 Task: Add Attachment from Trello to Card Card0000000010 in Board Board0000000003 in Workspace WS0000000001 in Trello. Add Cover Blue to Card Card0000000010 in Board Board0000000003 in Workspace WS0000000001 in Trello. Add "Copy Card To …" Button titled Button0000000010 to "bottom" of the list "To Do" to Card Card0000000010 in Board Board0000000003 in Workspace WS0000000001 in Trello. Add Description DS0000000010 to Card Card0000000010 in Board Board0000000003 in Workspace WS0000000001 in Trello. Add Comment CM0000000010 to Card Card0000000010 in Board Board0000000003 in Workspace WS0000000001 in Trello
Action: Mouse moved to (591, 76)
Screenshot: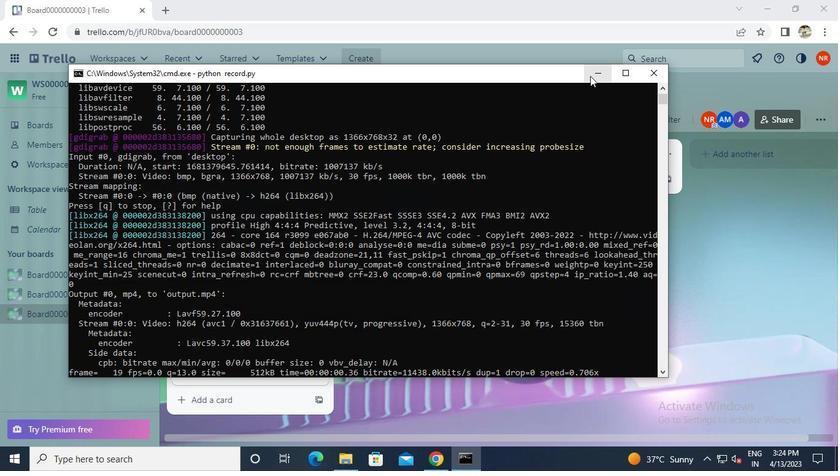 
Action: Mouse pressed left at (591, 76)
Screenshot: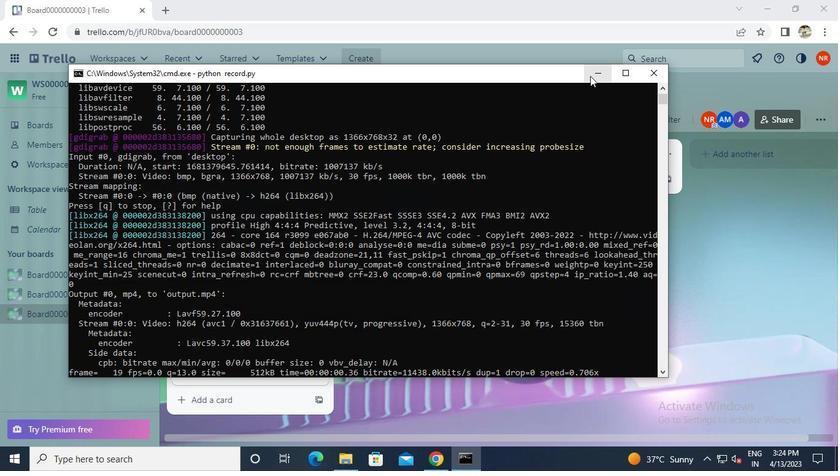 
Action: Mouse moved to (276, 291)
Screenshot: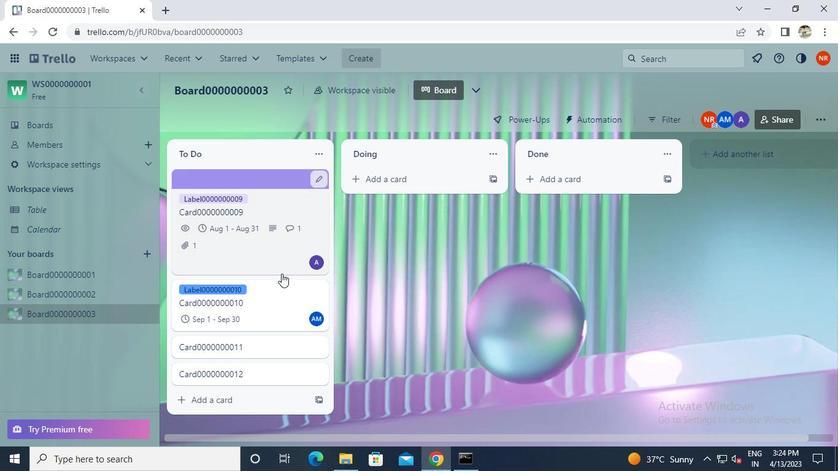 
Action: Mouse pressed left at (276, 291)
Screenshot: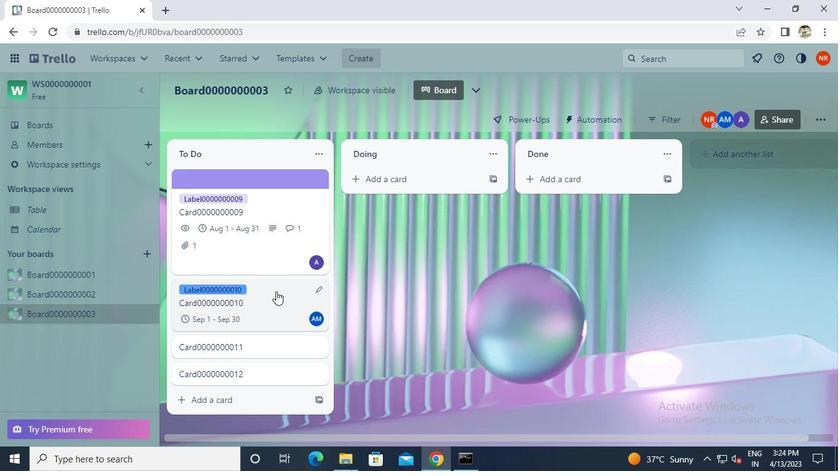 
Action: Mouse moved to (568, 300)
Screenshot: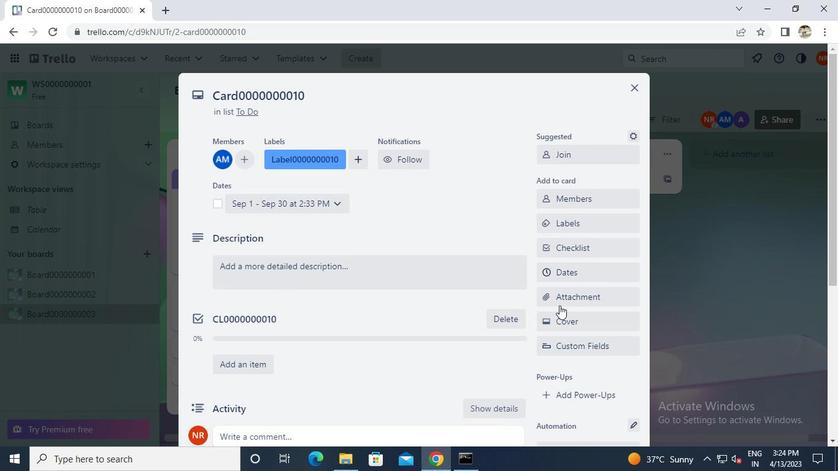 
Action: Mouse pressed left at (568, 300)
Screenshot: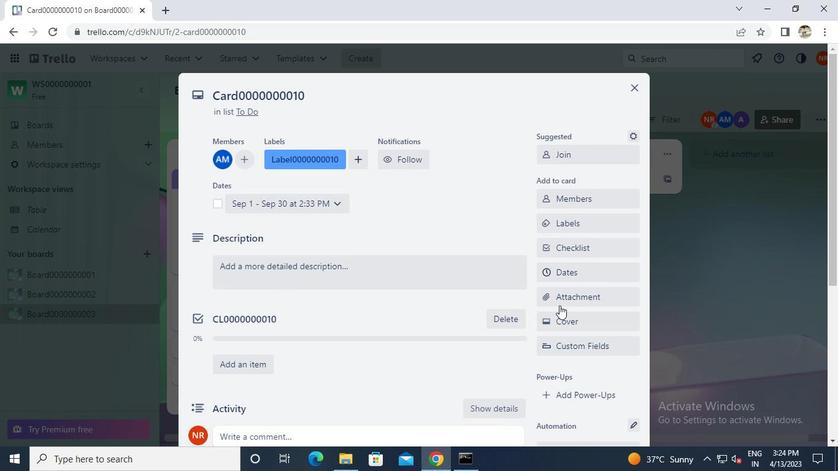 
Action: Mouse moved to (566, 133)
Screenshot: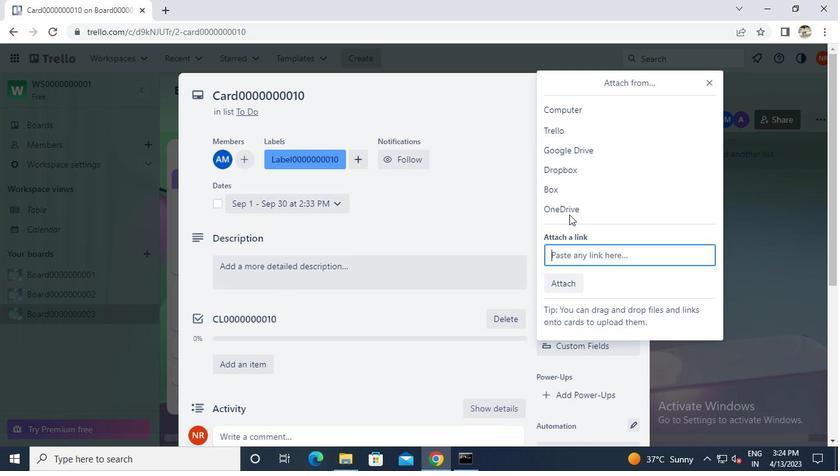 
Action: Mouse pressed left at (566, 133)
Screenshot: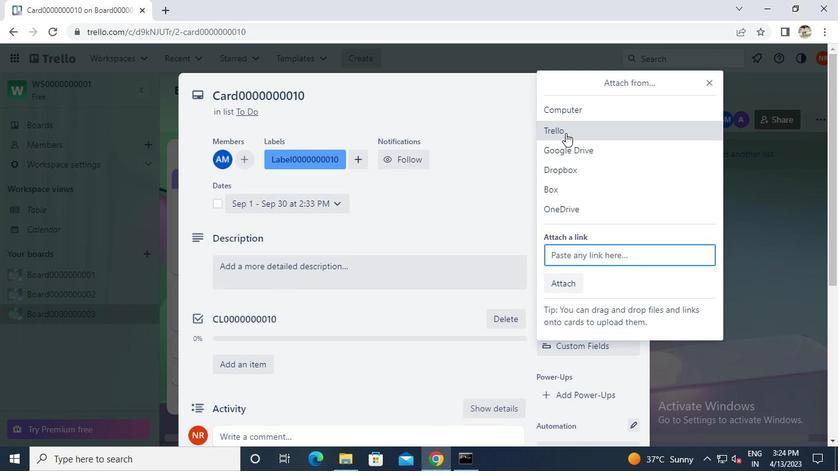 
Action: Mouse moved to (563, 247)
Screenshot: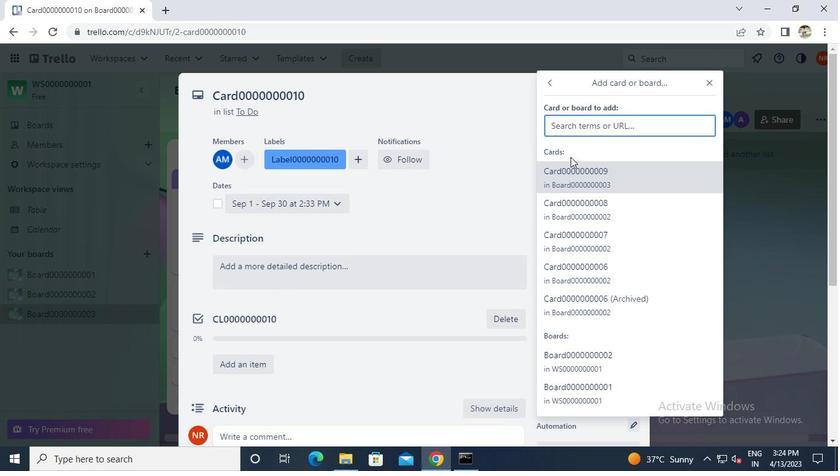 
Action: Mouse pressed left at (563, 247)
Screenshot: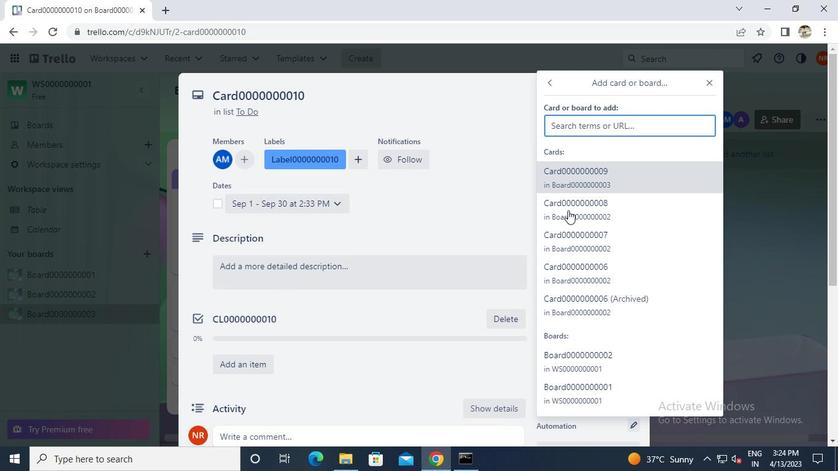 
Action: Mouse moved to (558, 291)
Screenshot: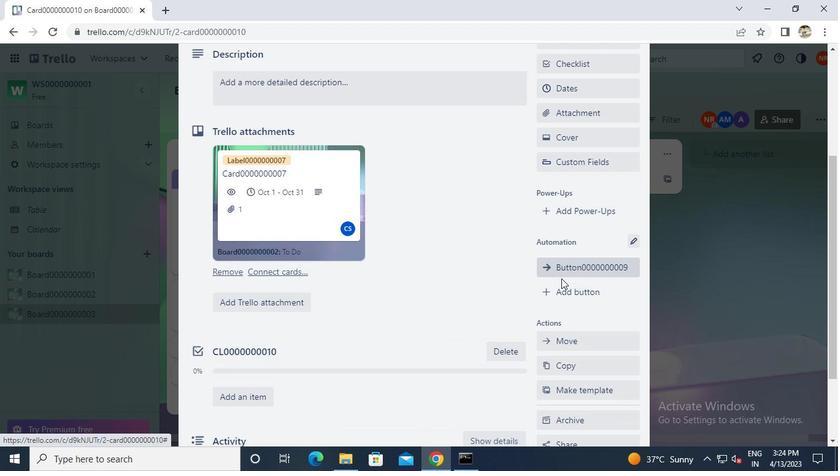 
Action: Mouse pressed left at (558, 291)
Screenshot: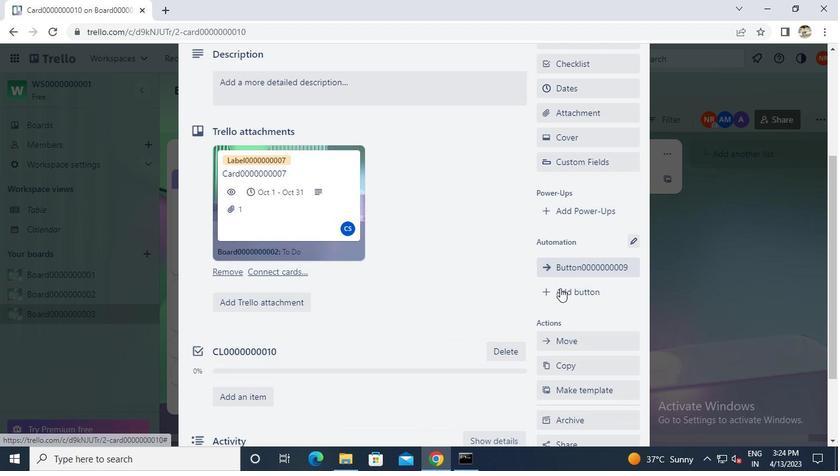
Action: Mouse moved to (576, 171)
Screenshot: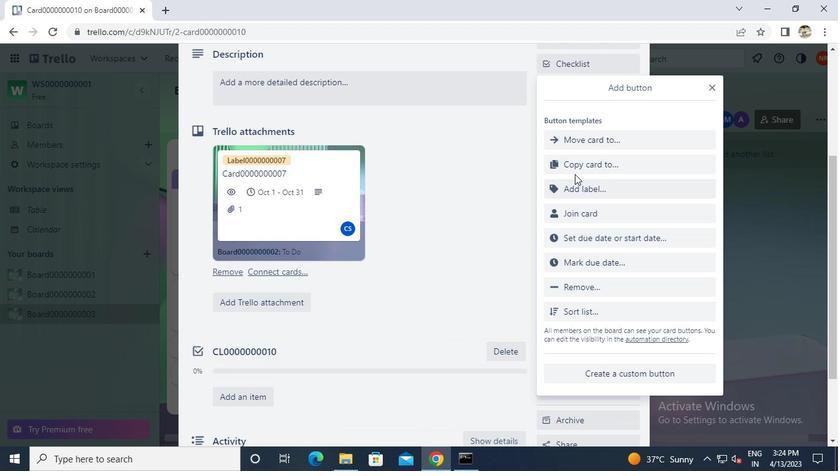 
Action: Mouse pressed left at (576, 171)
Screenshot: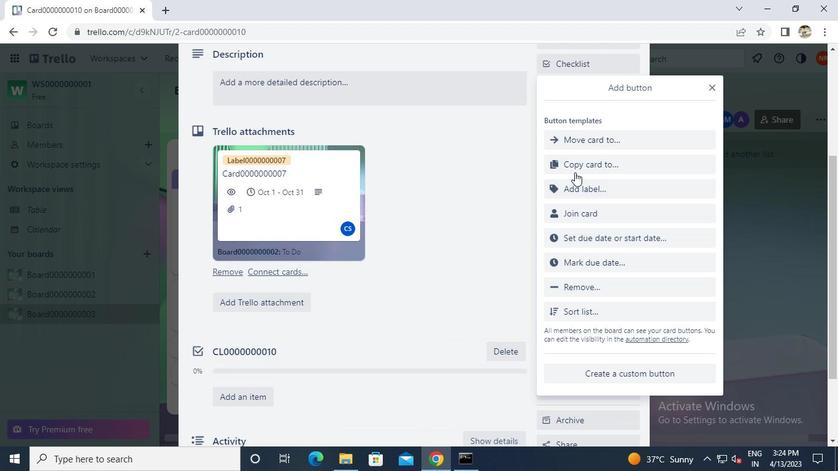
Action: Mouse moved to (577, 170)
Screenshot: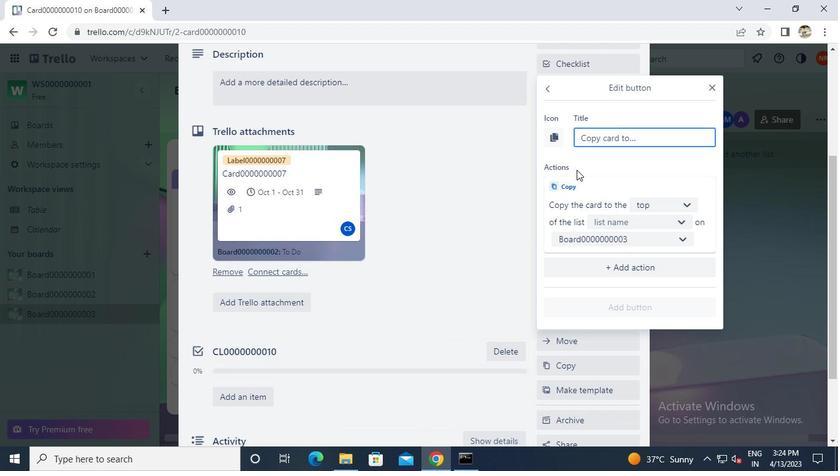 
Action: Keyboard Key.caps_lock
Screenshot: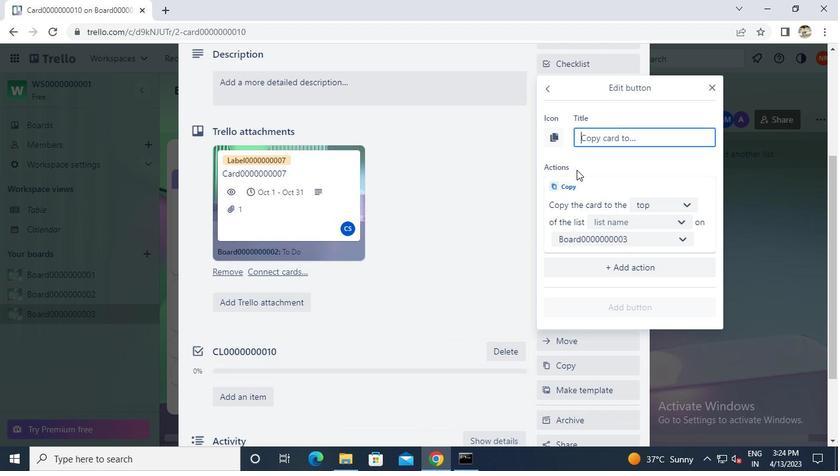 
Action: Keyboard Key.caps_lock
Screenshot: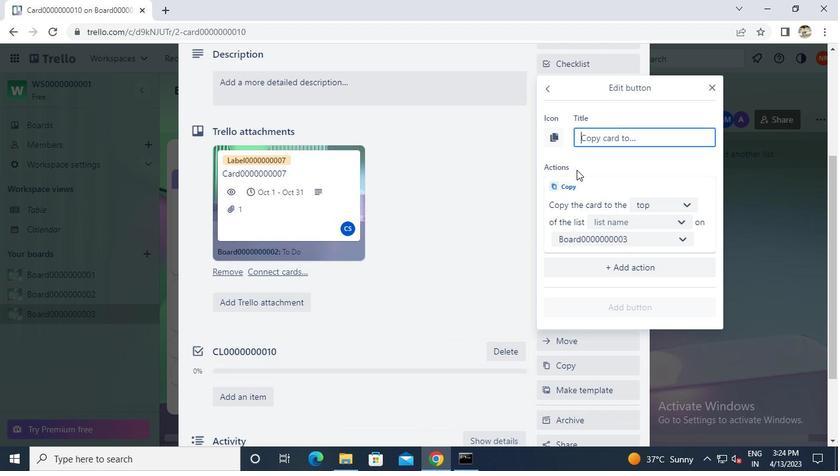 
Action: Keyboard b
Screenshot: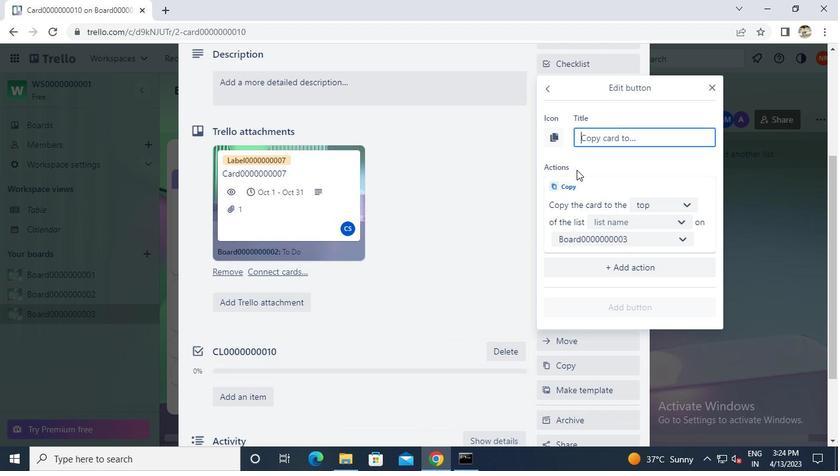 
Action: Mouse moved to (579, 169)
Screenshot: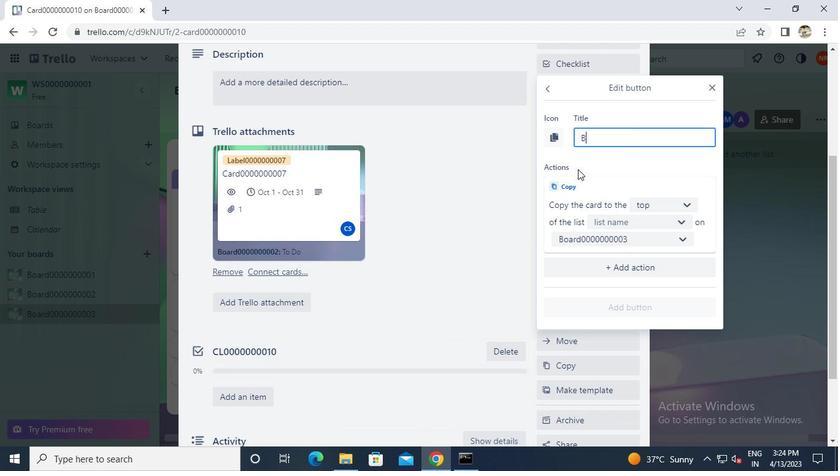 
Action: Keyboard Key.caps_lock
Screenshot: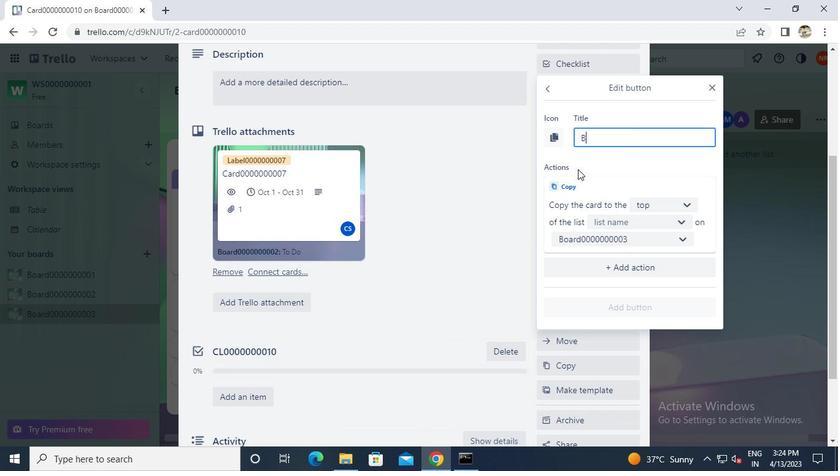 
Action: Keyboard u
Screenshot: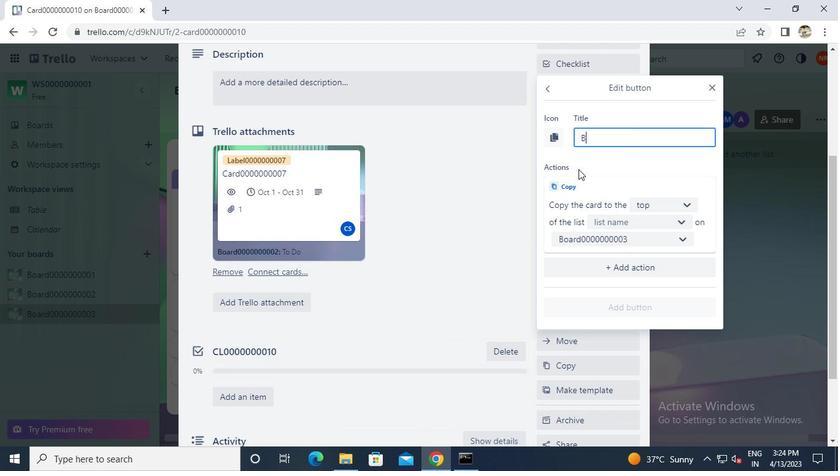 
Action: Keyboard t
Screenshot: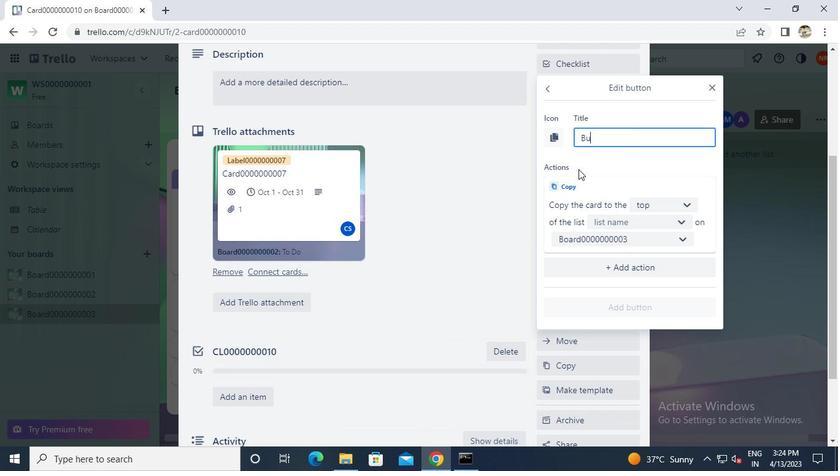 
Action: Keyboard t
Screenshot: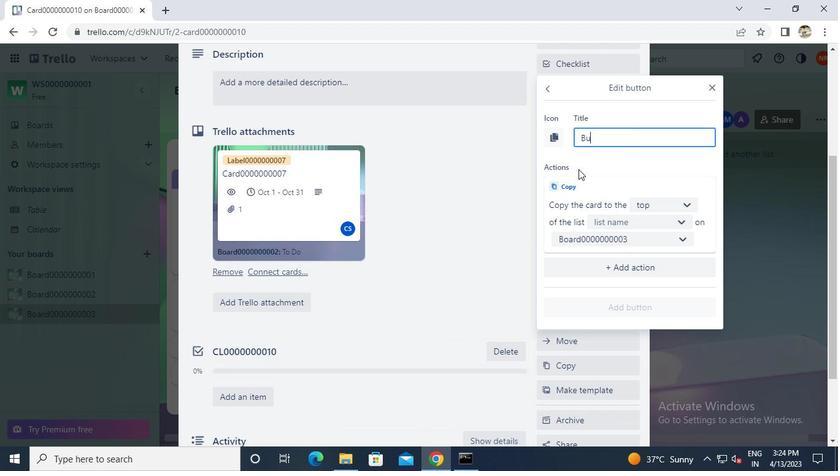 
Action: Keyboard o
Screenshot: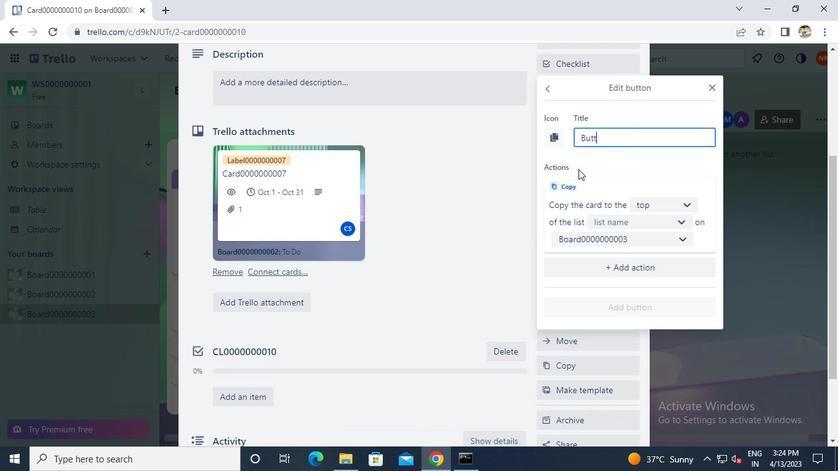 
Action: Mouse moved to (579, 168)
Screenshot: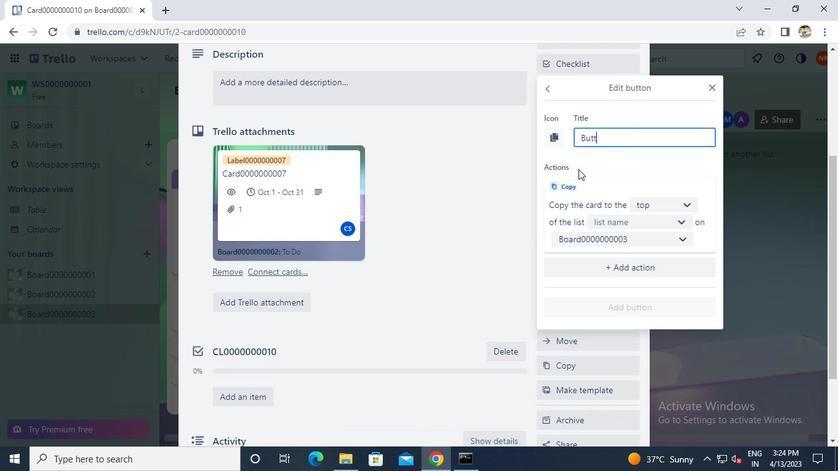 
Action: Keyboard n
Screenshot: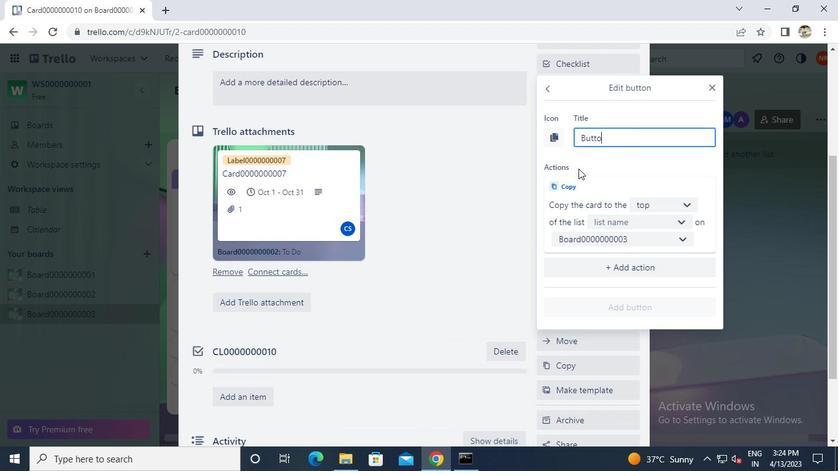 
Action: Keyboard 0
Screenshot: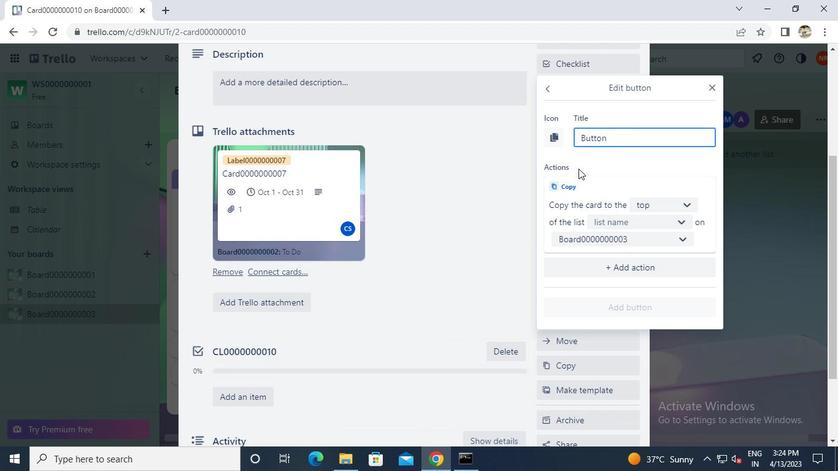 
Action: Keyboard 0
Screenshot: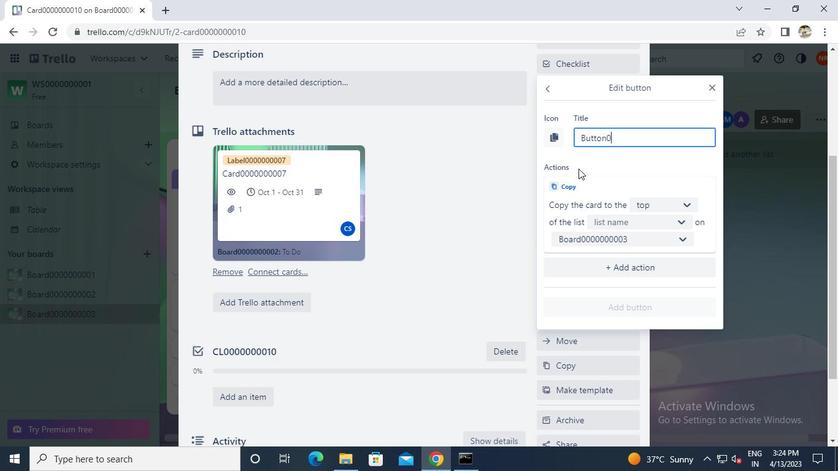 
Action: Keyboard 0
Screenshot: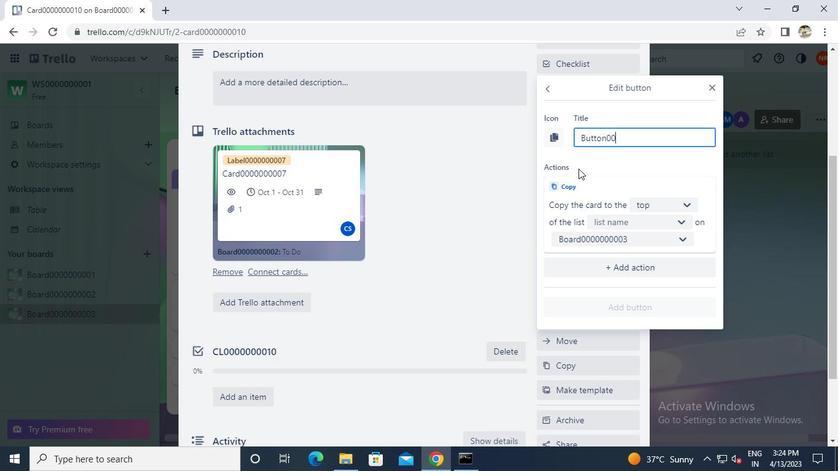 
Action: Keyboard 0
Screenshot: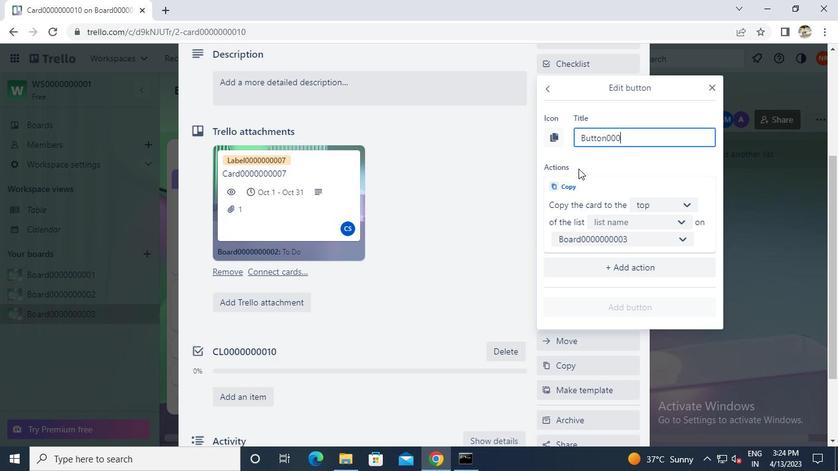 
Action: Keyboard 0
Screenshot: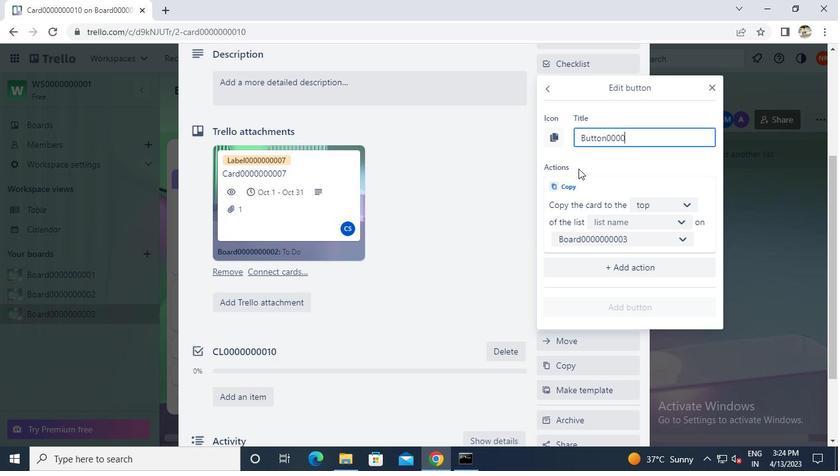 
Action: Keyboard 0
Screenshot: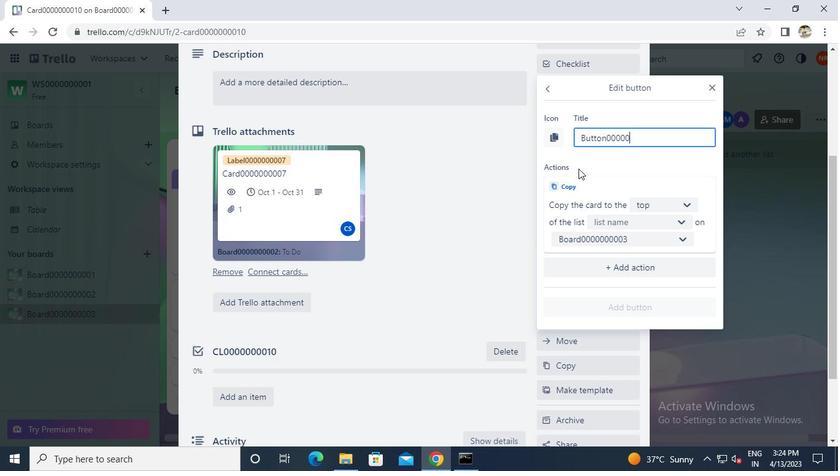 
Action: Keyboard 0
Screenshot: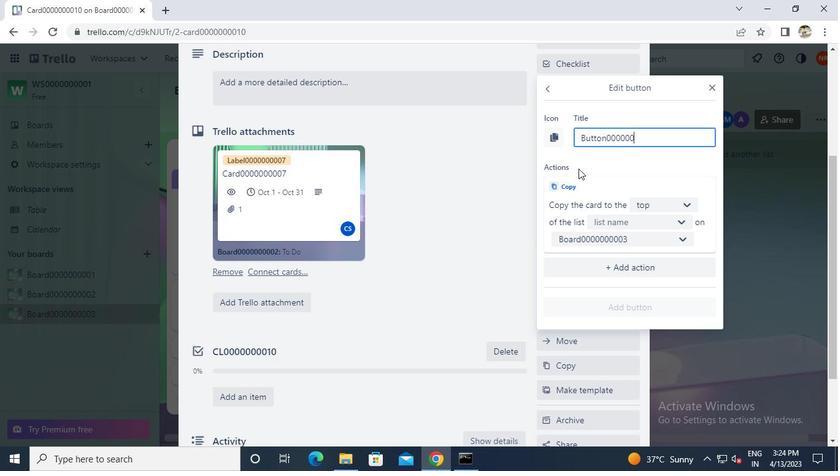 
Action: Keyboard 0
Screenshot: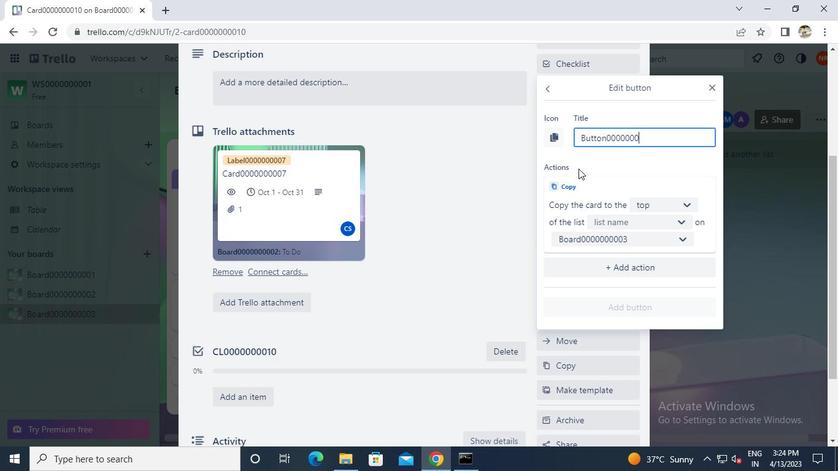 
Action: Keyboard 1
Screenshot: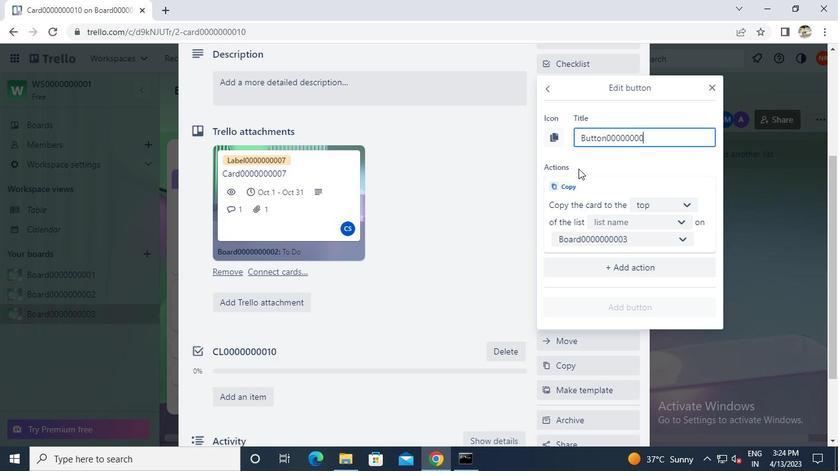 
Action: Keyboard 0
Screenshot: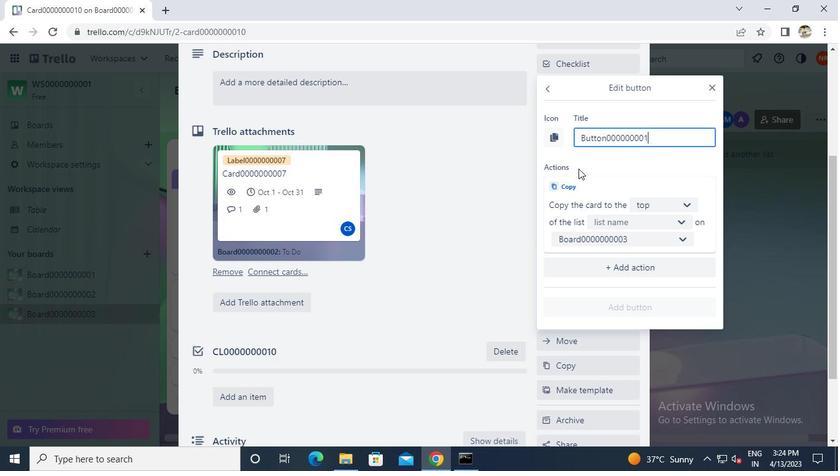 
Action: Mouse moved to (645, 206)
Screenshot: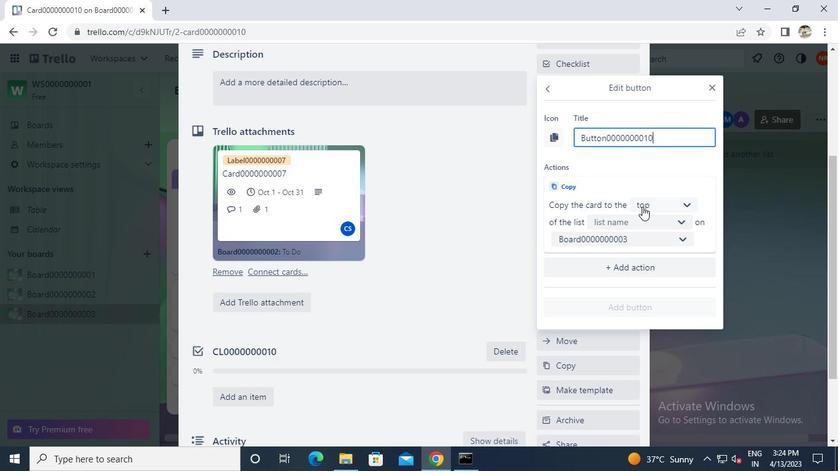 
Action: Mouse pressed left at (645, 206)
Screenshot: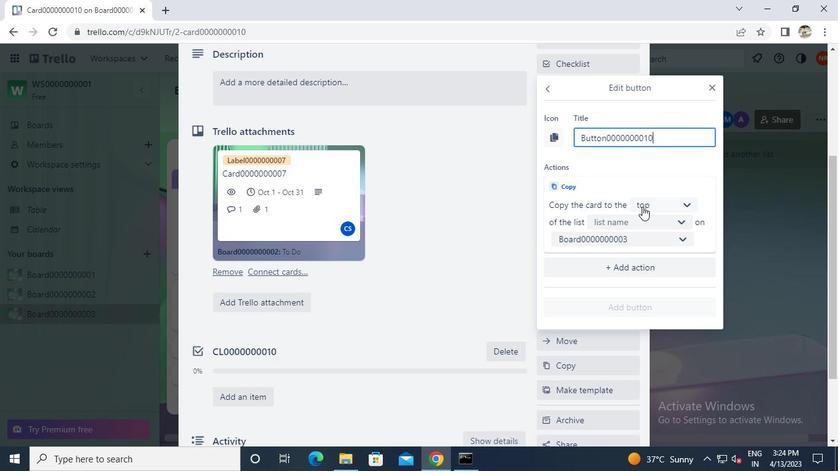 
Action: Mouse moved to (644, 245)
Screenshot: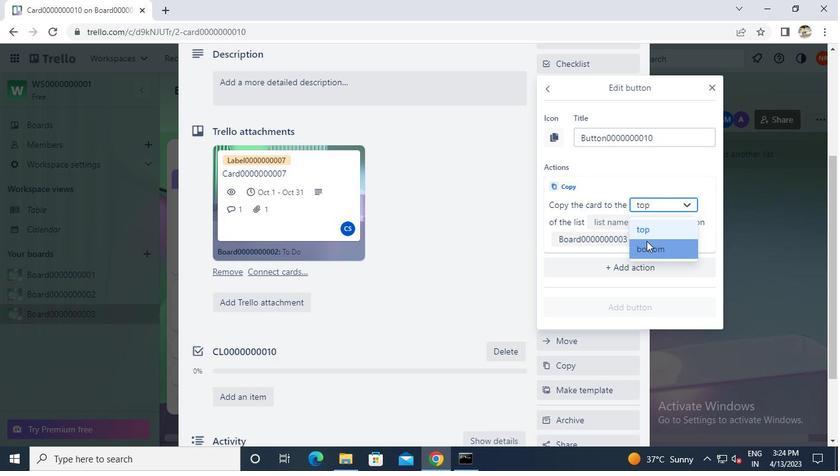 
Action: Mouse pressed left at (644, 245)
Screenshot: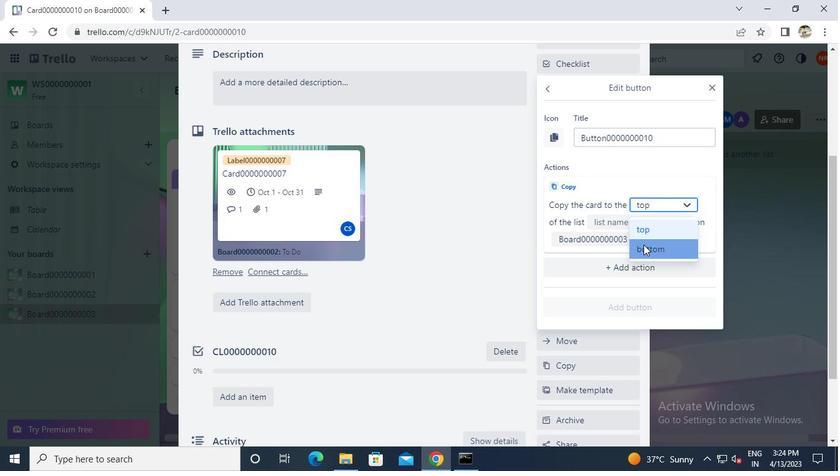 
Action: Mouse moved to (627, 221)
Screenshot: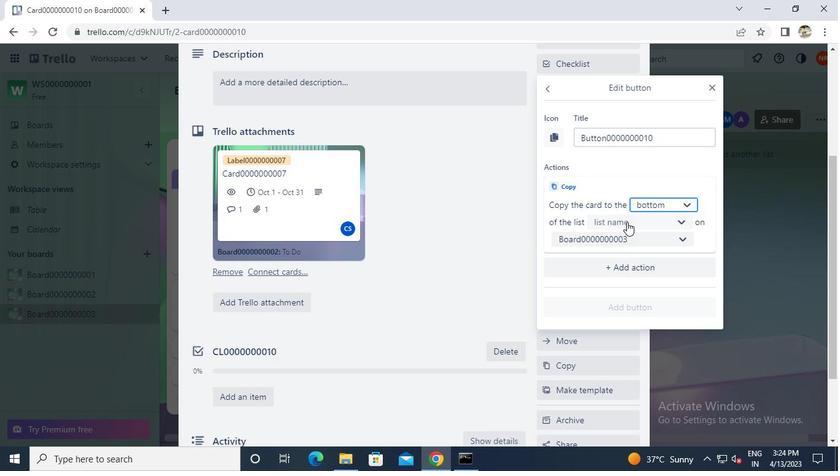 
Action: Mouse pressed left at (627, 221)
Screenshot: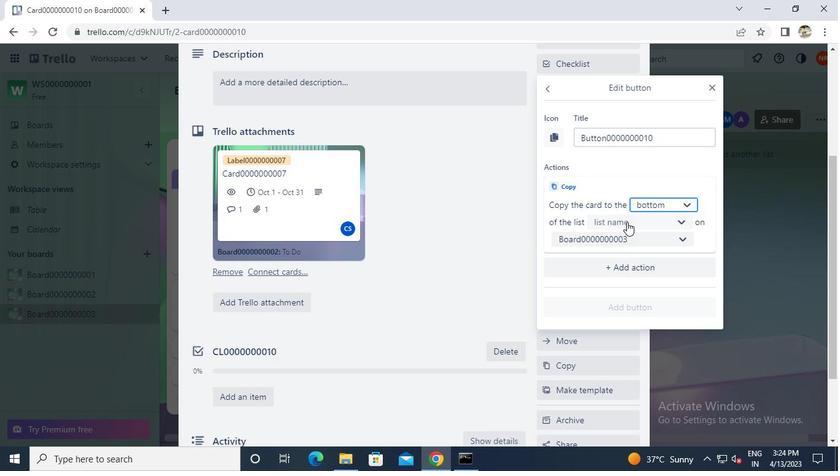 
Action: Mouse moved to (620, 246)
Screenshot: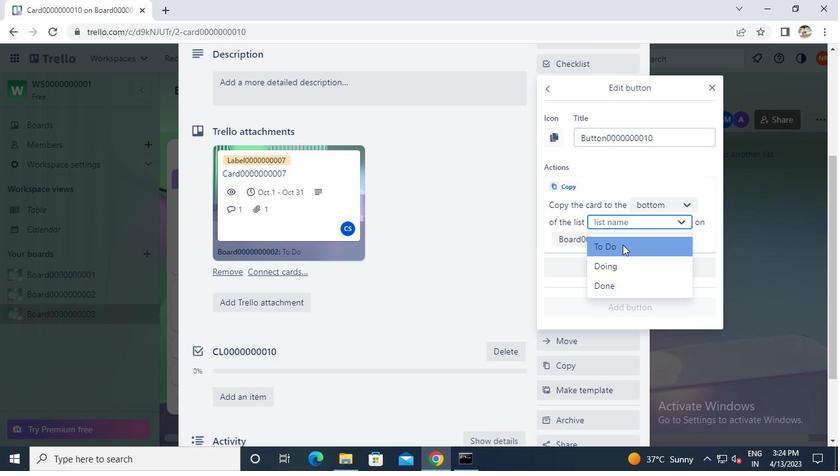 
Action: Mouse pressed left at (620, 246)
Screenshot: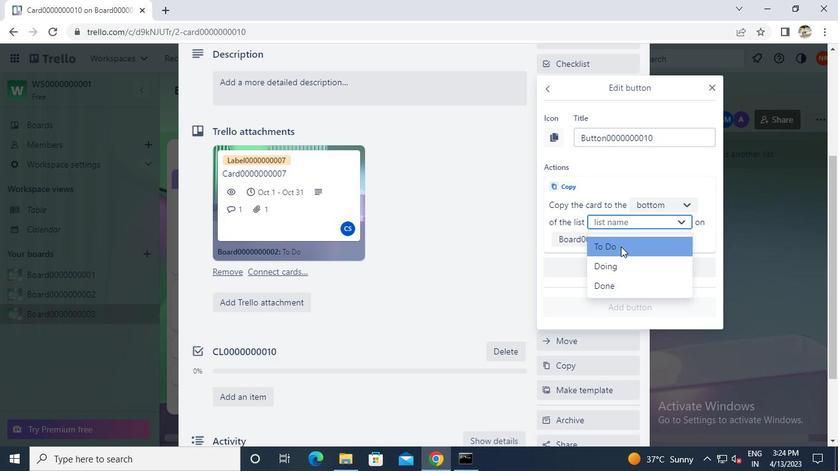 
Action: Mouse moved to (616, 303)
Screenshot: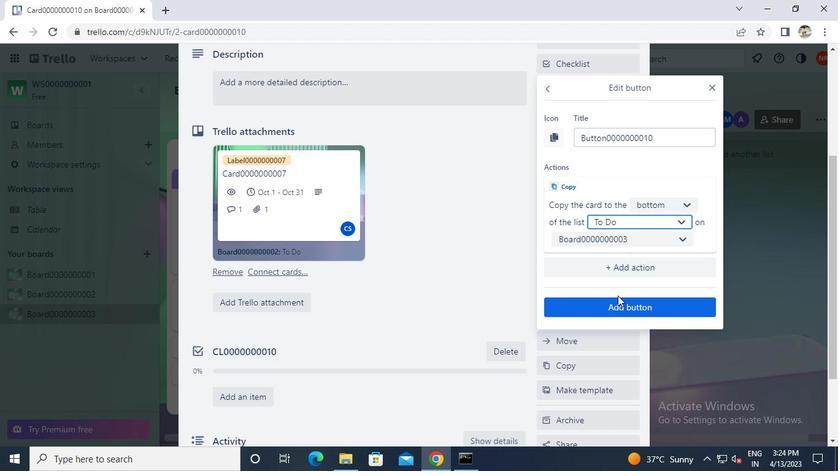 
Action: Mouse pressed left at (616, 303)
Screenshot: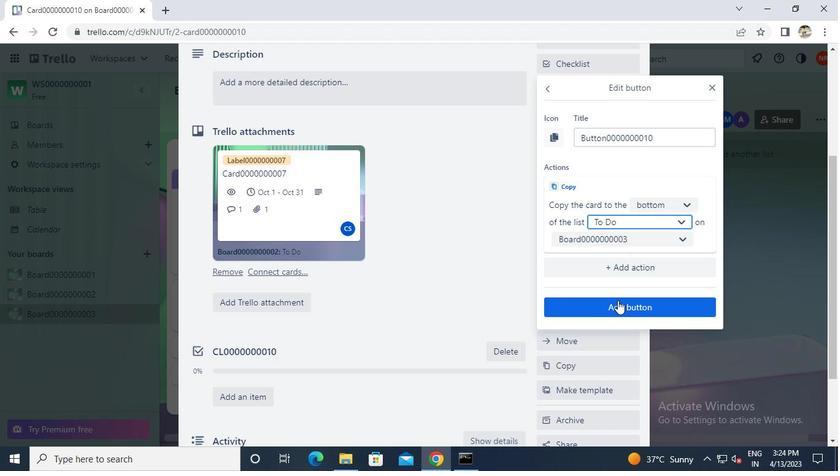 
Action: Mouse moved to (370, 216)
Screenshot: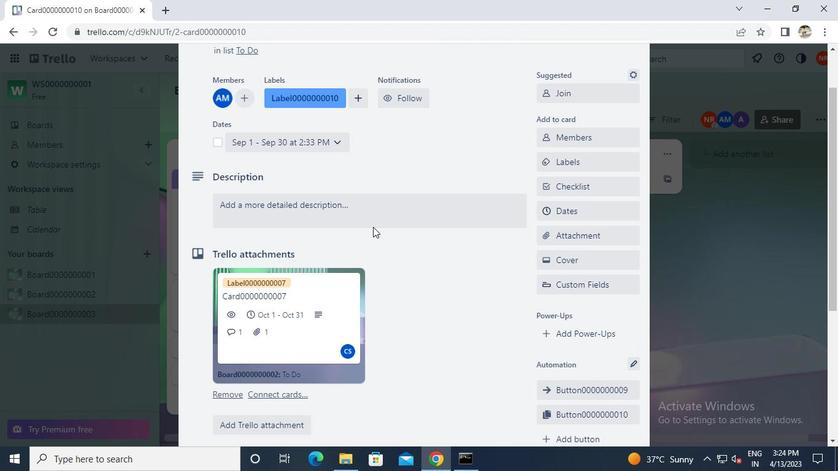 
Action: Mouse pressed left at (370, 216)
Screenshot: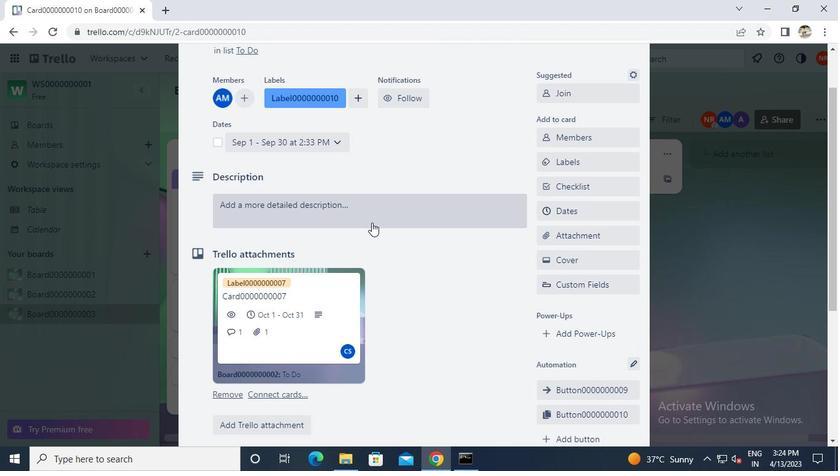 
Action: Keyboard Key.caps_lock
Screenshot: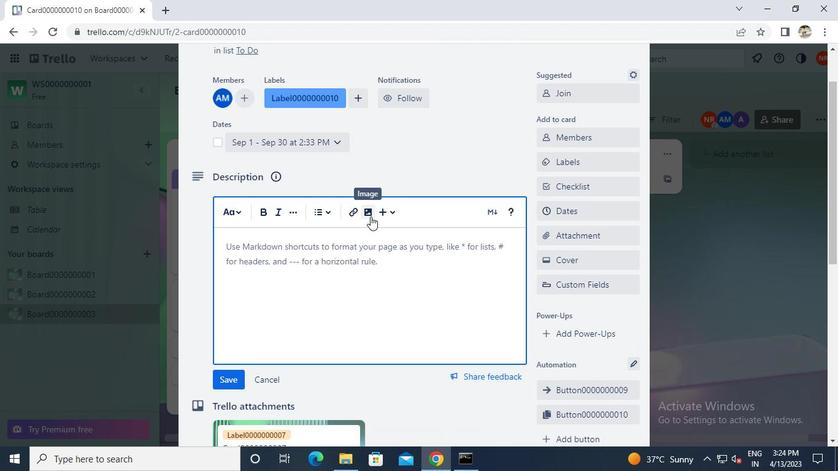 
Action: Keyboard d
Screenshot: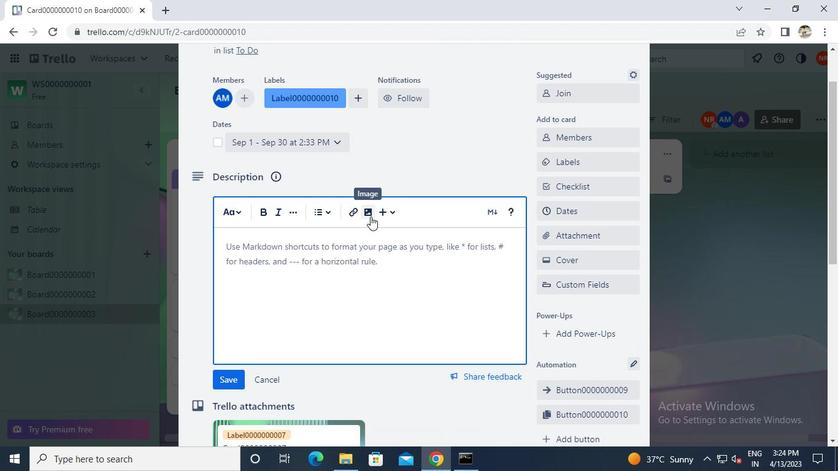 
Action: Keyboard s
Screenshot: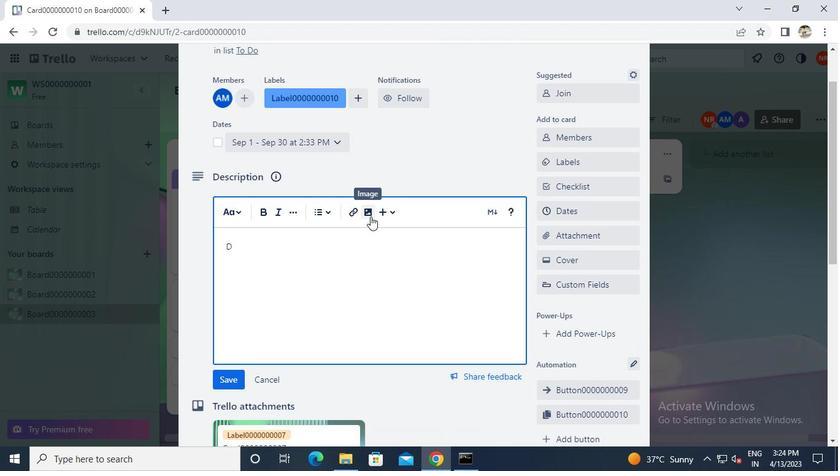 
Action: Keyboard 0
Screenshot: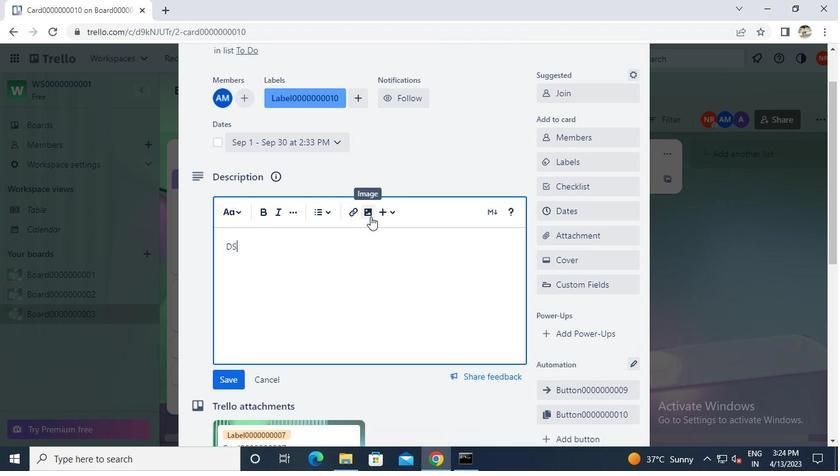 
Action: Keyboard 0
Screenshot: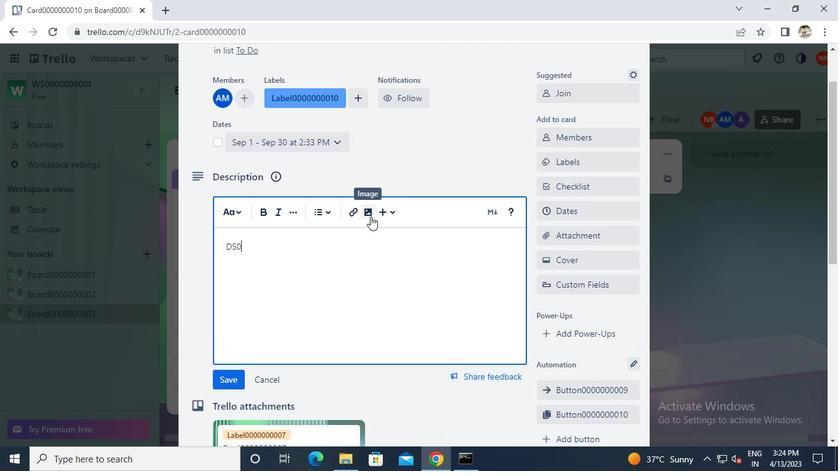 
Action: Keyboard 0
Screenshot: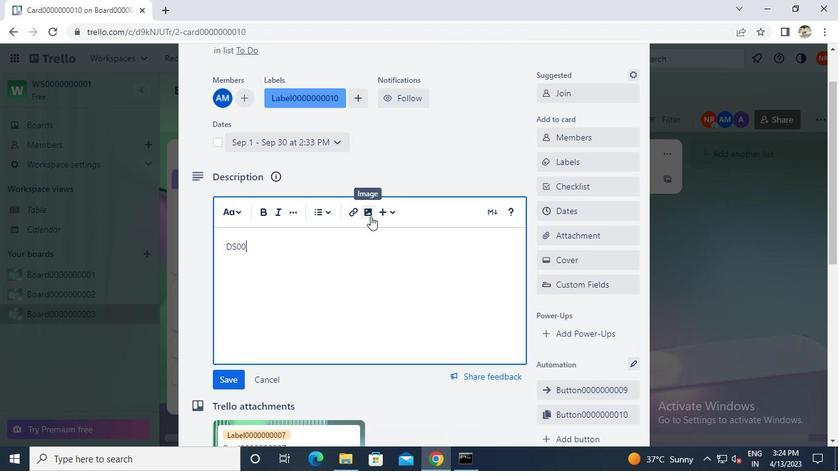 
Action: Keyboard 0
Screenshot: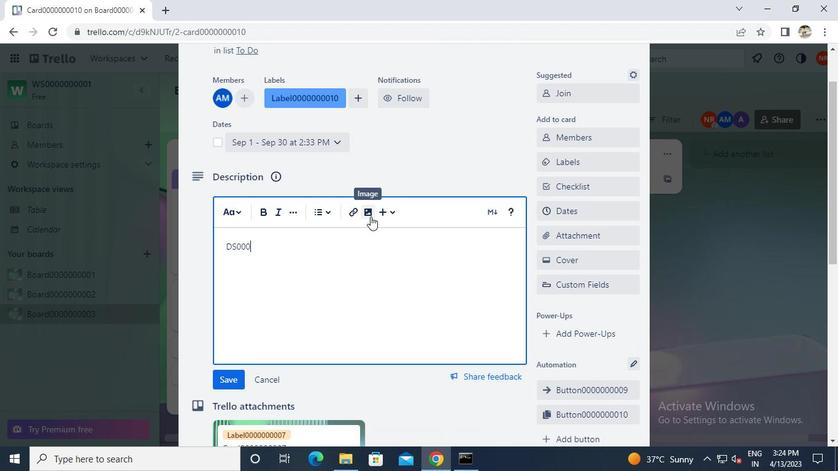 
Action: Keyboard 0
Screenshot: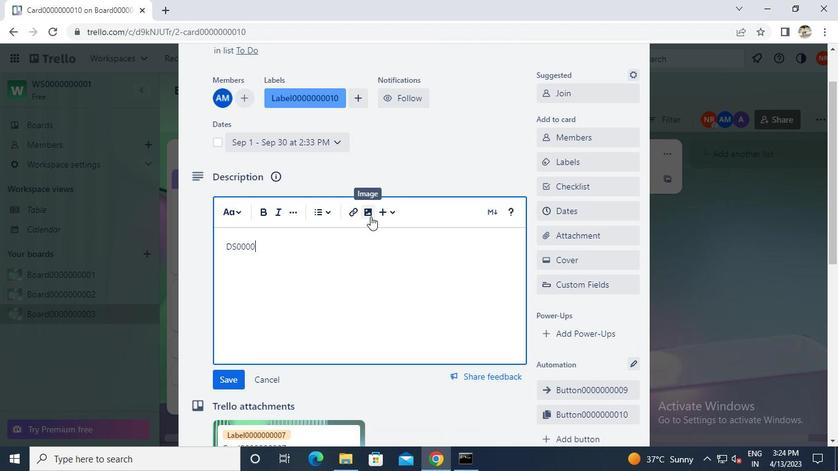 
Action: Keyboard 0
Screenshot: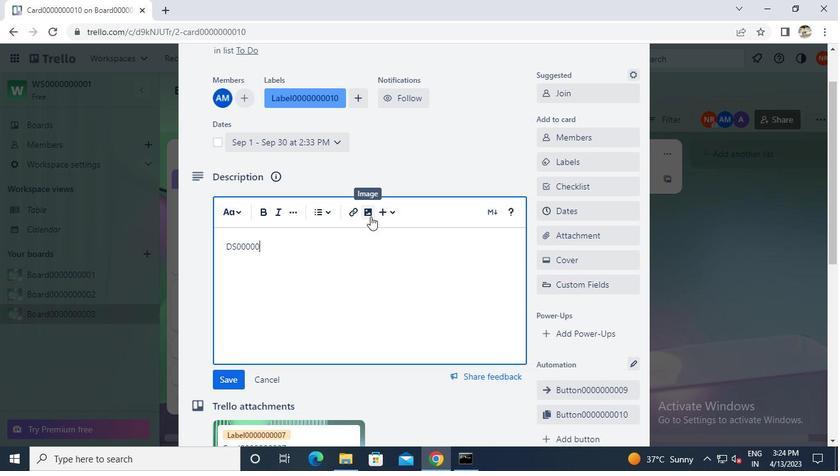 
Action: Keyboard 0
Screenshot: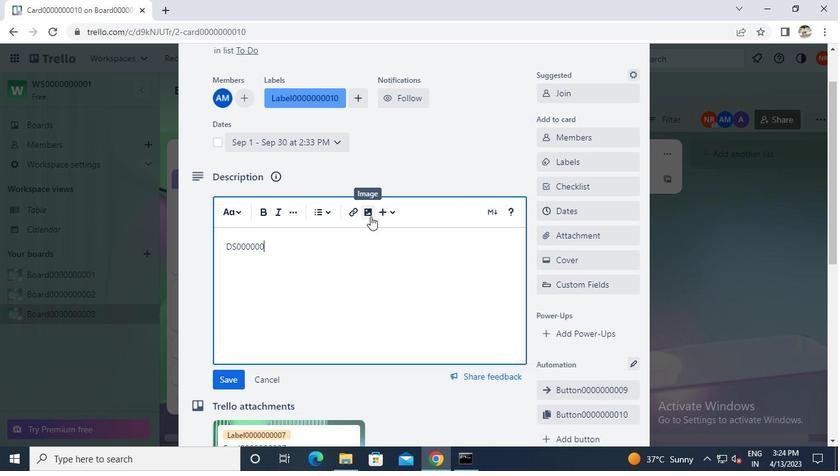 
Action: Keyboard 0
Screenshot: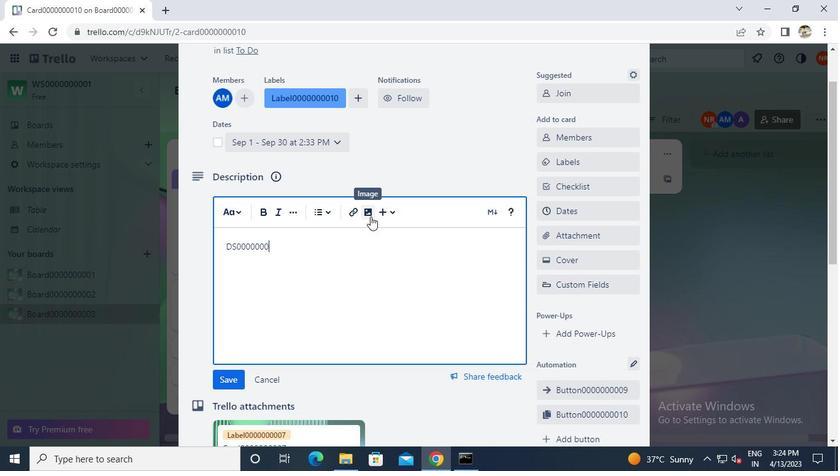 
Action: Keyboard 1
Screenshot: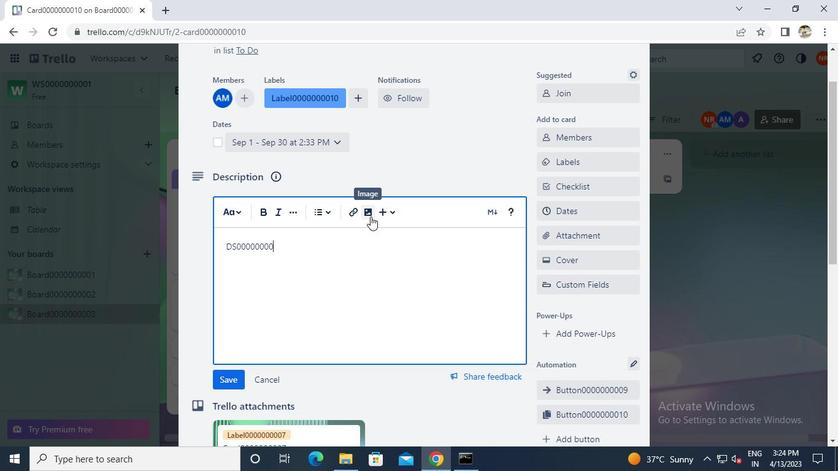 
Action: Keyboard 0
Screenshot: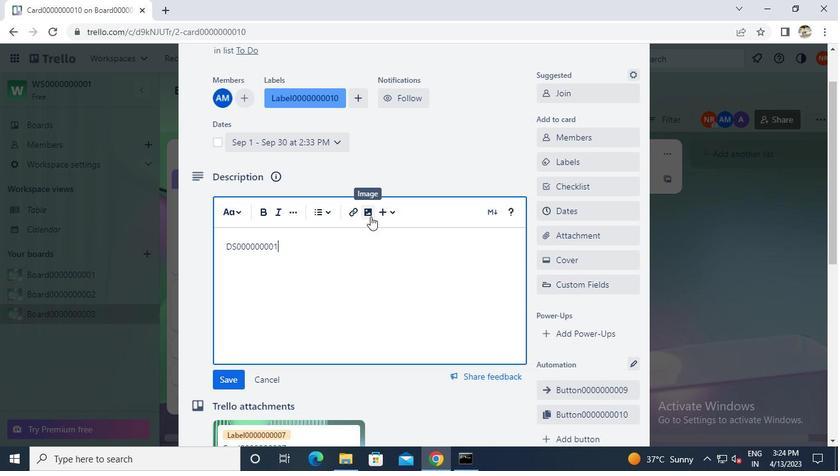 
Action: Mouse moved to (233, 383)
Screenshot: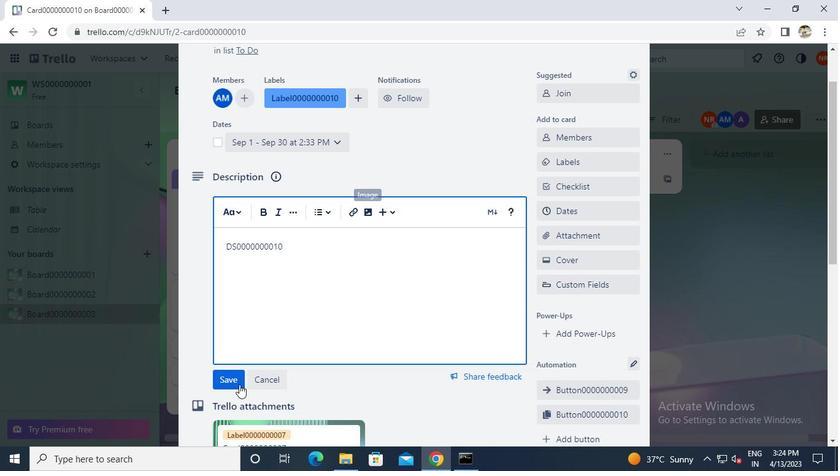 
Action: Mouse pressed left at (233, 383)
Screenshot: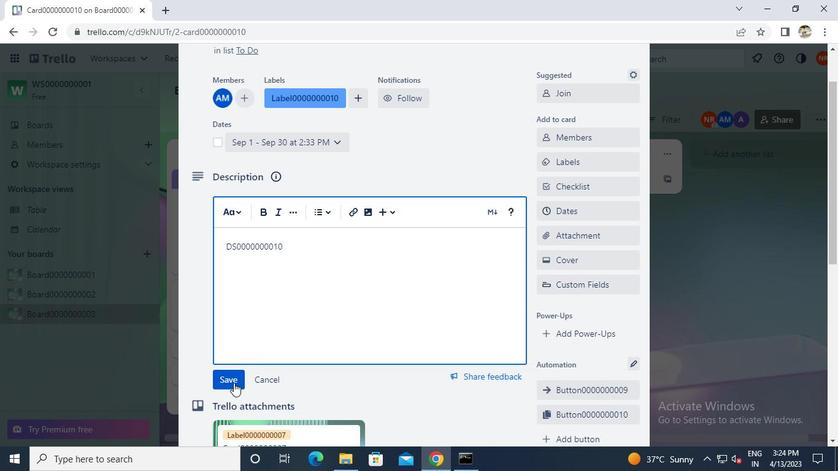 
Action: Mouse moved to (257, 343)
Screenshot: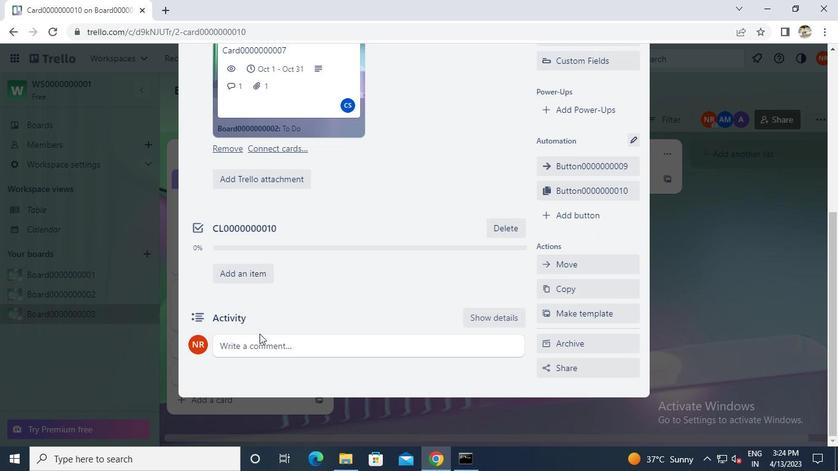 
Action: Mouse pressed left at (257, 343)
Screenshot: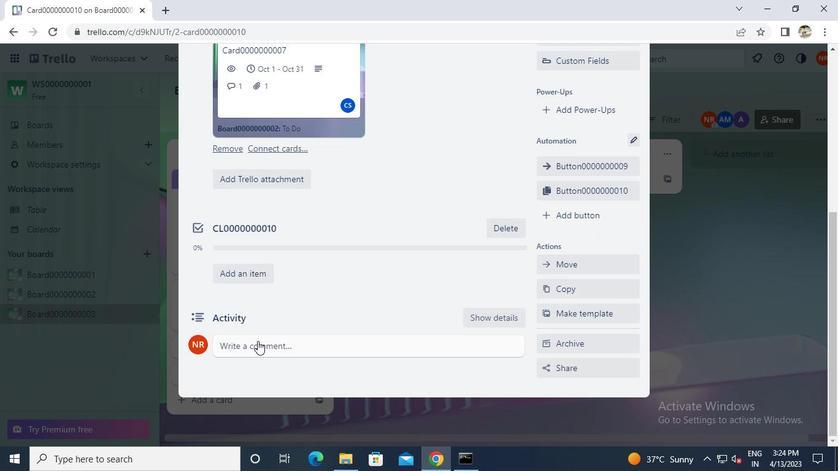 
Action: Keyboard c
Screenshot: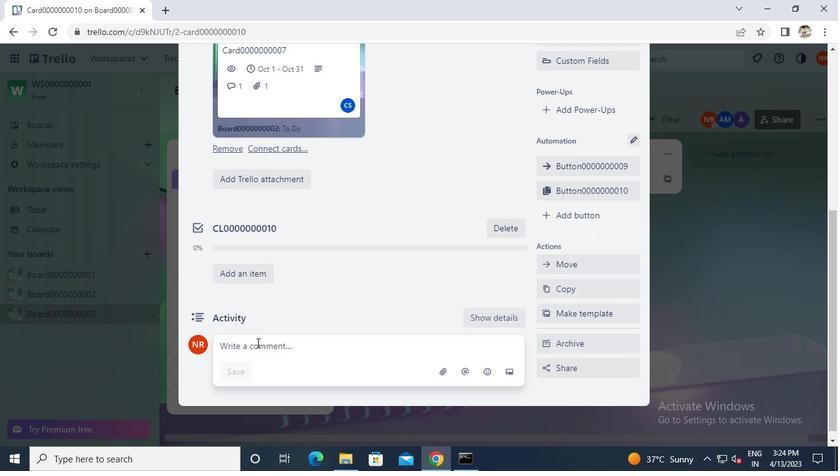 
Action: Keyboard m
Screenshot: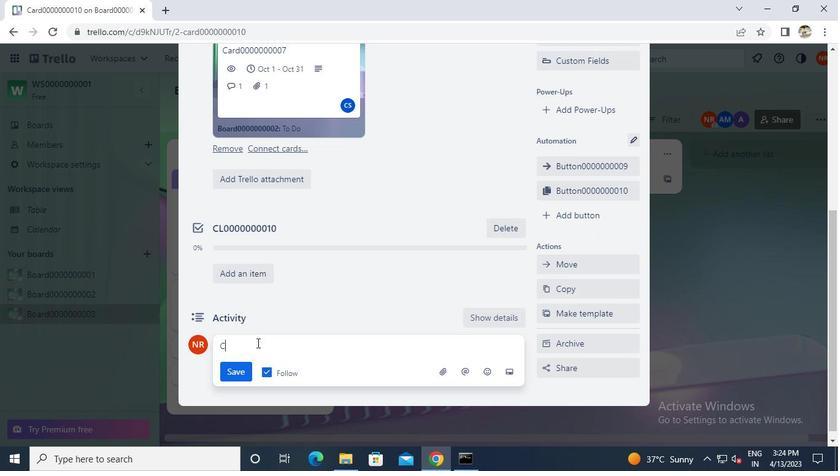
Action: Keyboard 0
Screenshot: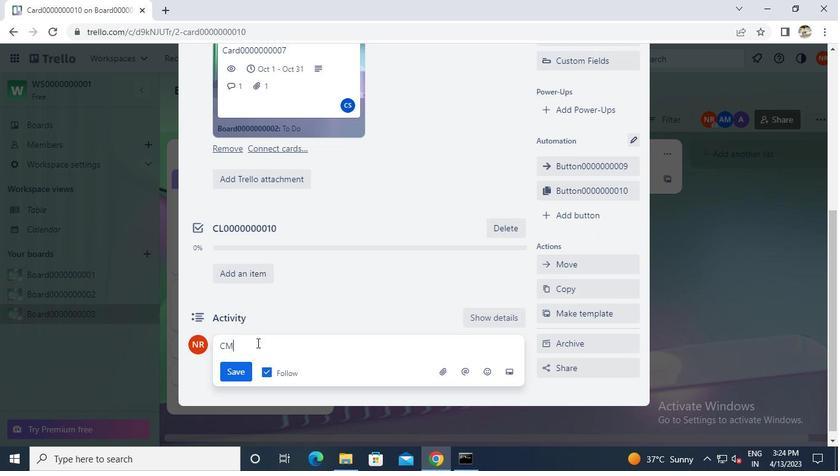 
Action: Keyboard 0
Screenshot: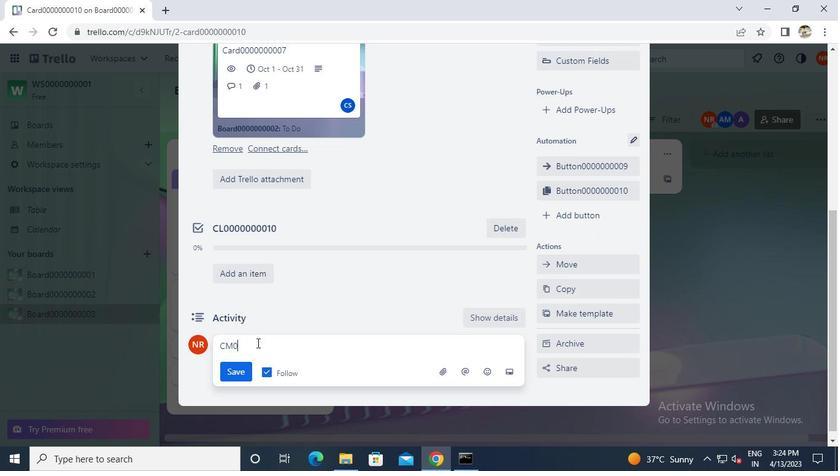 
Action: Keyboard 0
Screenshot: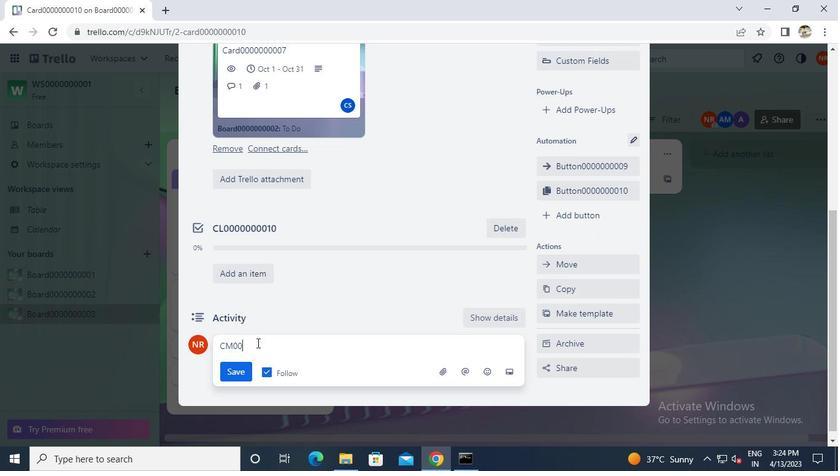 
Action: Keyboard 0
Screenshot: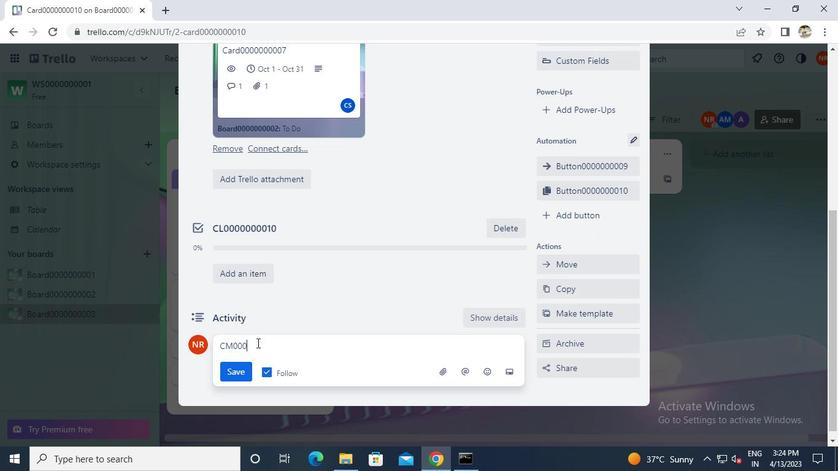 
Action: Keyboard 0
Screenshot: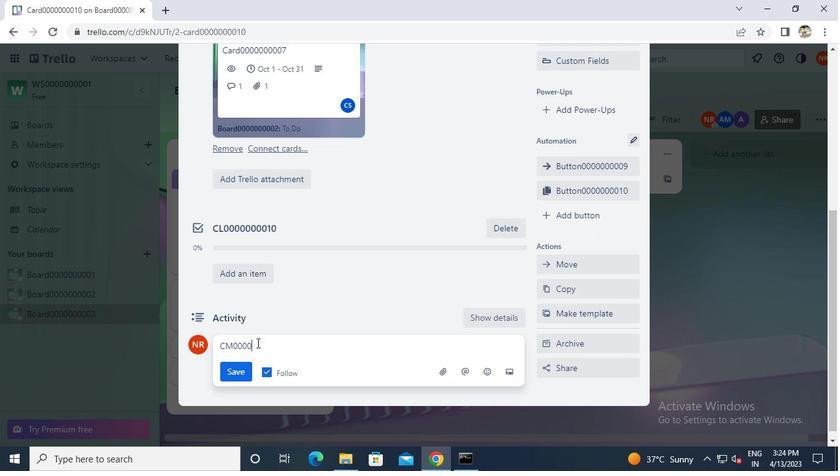 
Action: Keyboard 0
Screenshot: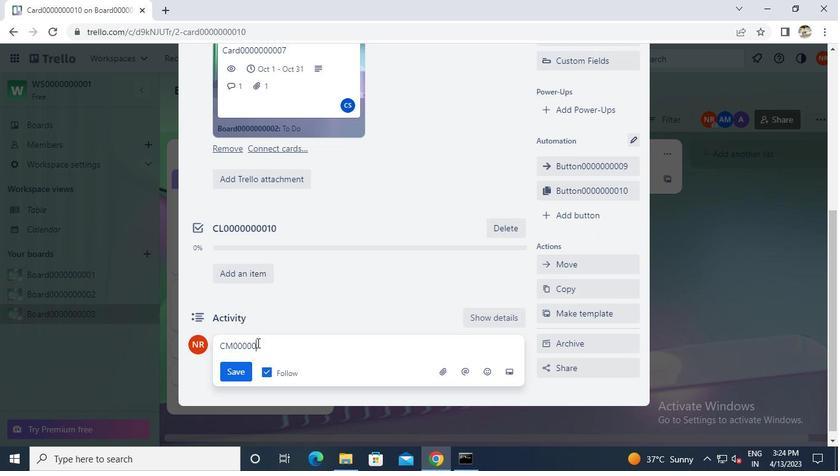 
Action: Keyboard 0
Screenshot: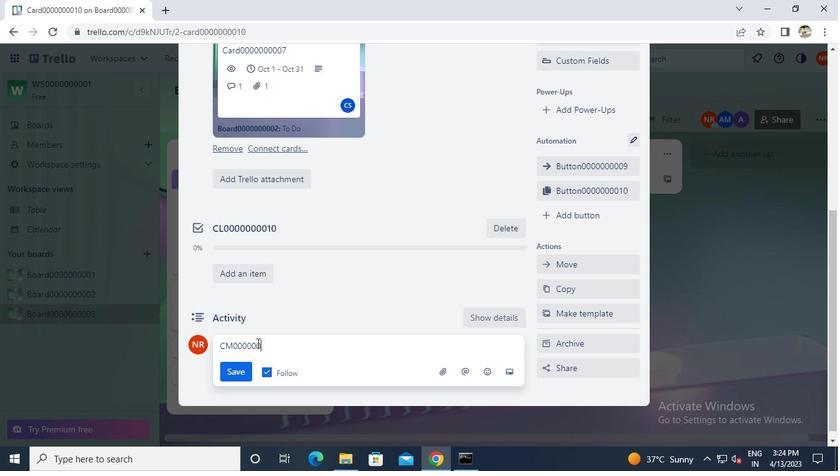 
Action: Keyboard 1
Screenshot: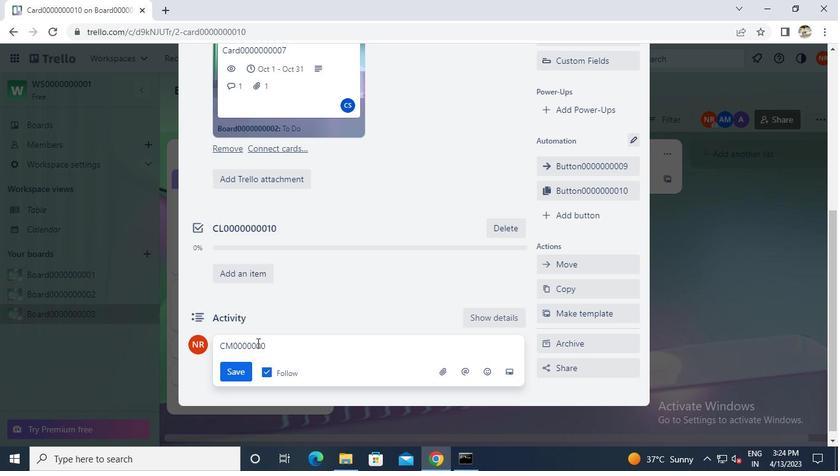 
Action: Keyboard 0
Screenshot: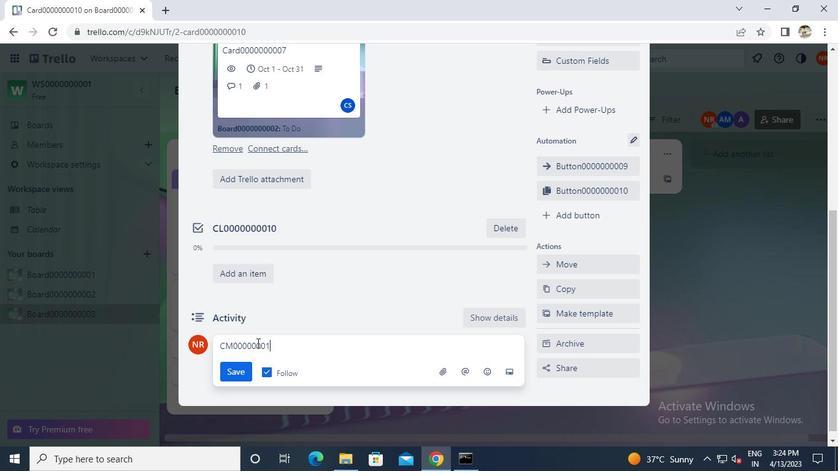
Action: Mouse moved to (231, 372)
Screenshot: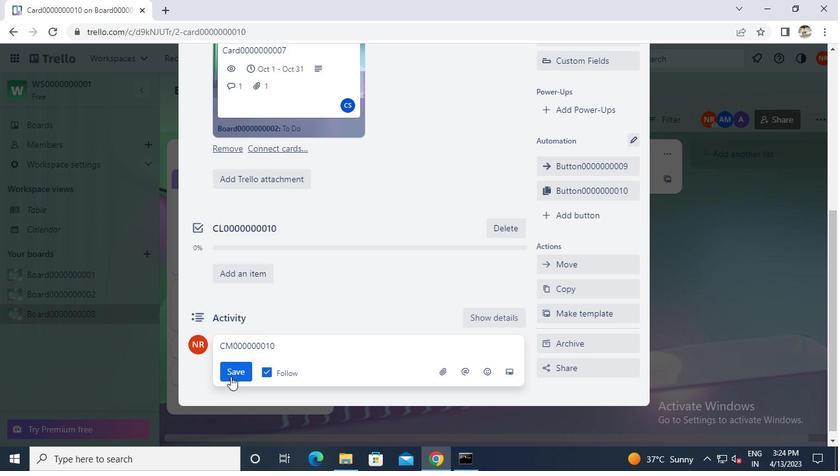 
Action: Mouse pressed left at (231, 372)
Screenshot: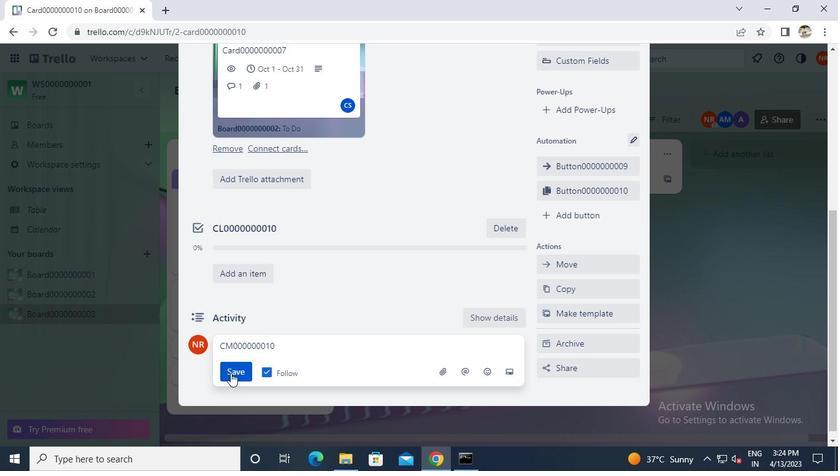 
Action: Mouse moved to (462, 457)
Screenshot: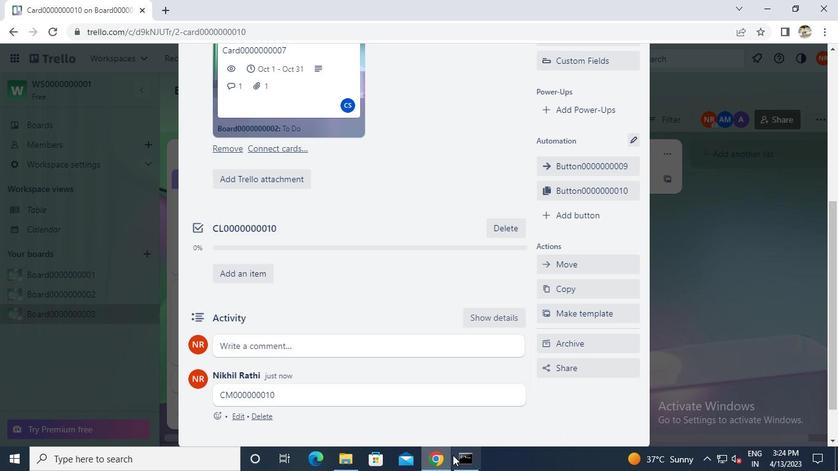 
Action: Mouse pressed left at (462, 457)
Screenshot: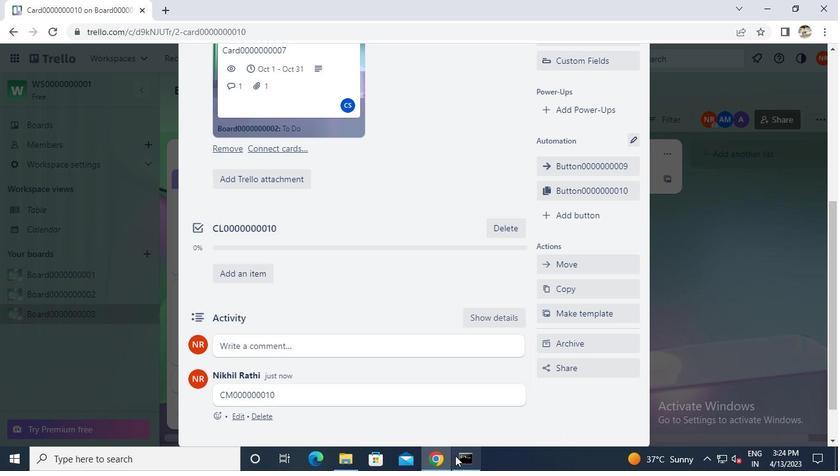 
Action: Mouse moved to (648, 73)
Screenshot: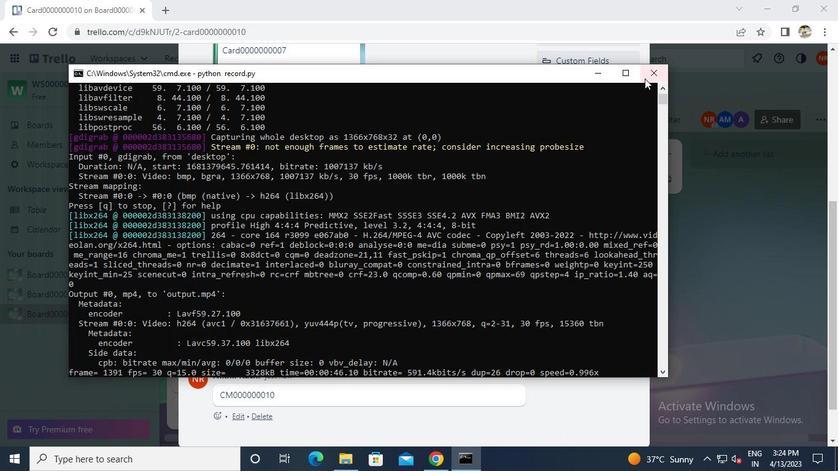 
Action: Mouse pressed left at (648, 73)
Screenshot: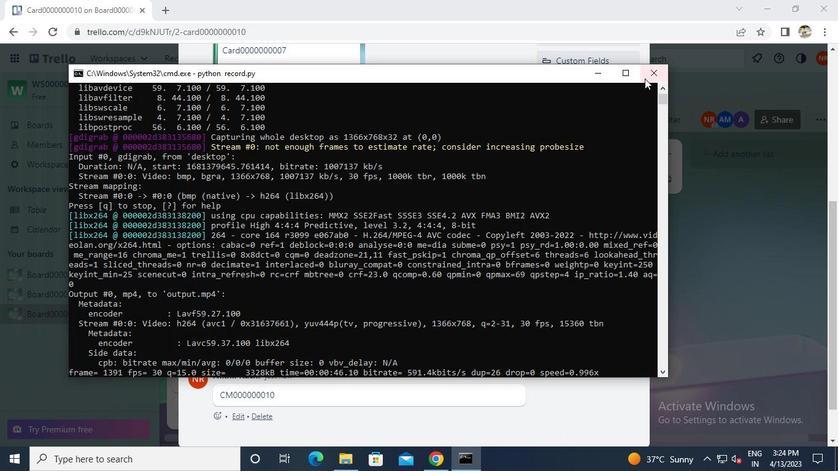 
Action: Mouse moved to (648, 73)
Screenshot: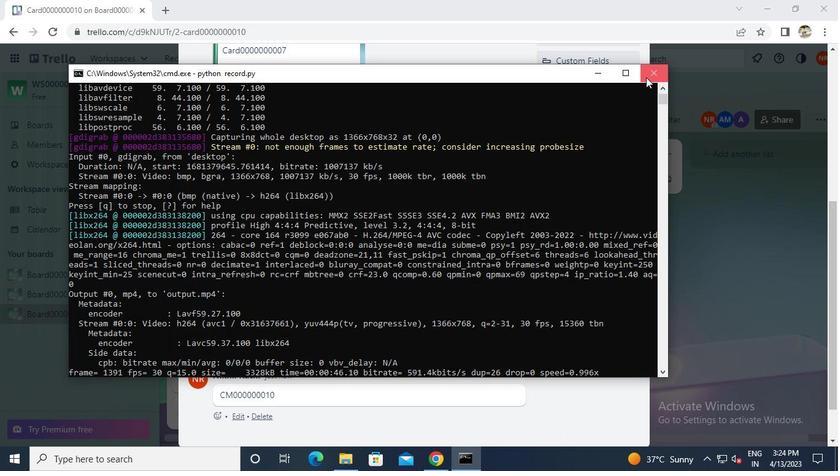 
